Task: Add the title "Key Milestones" with the "Checkbox" type.
Action: Mouse moved to (33, 265)
Screenshot: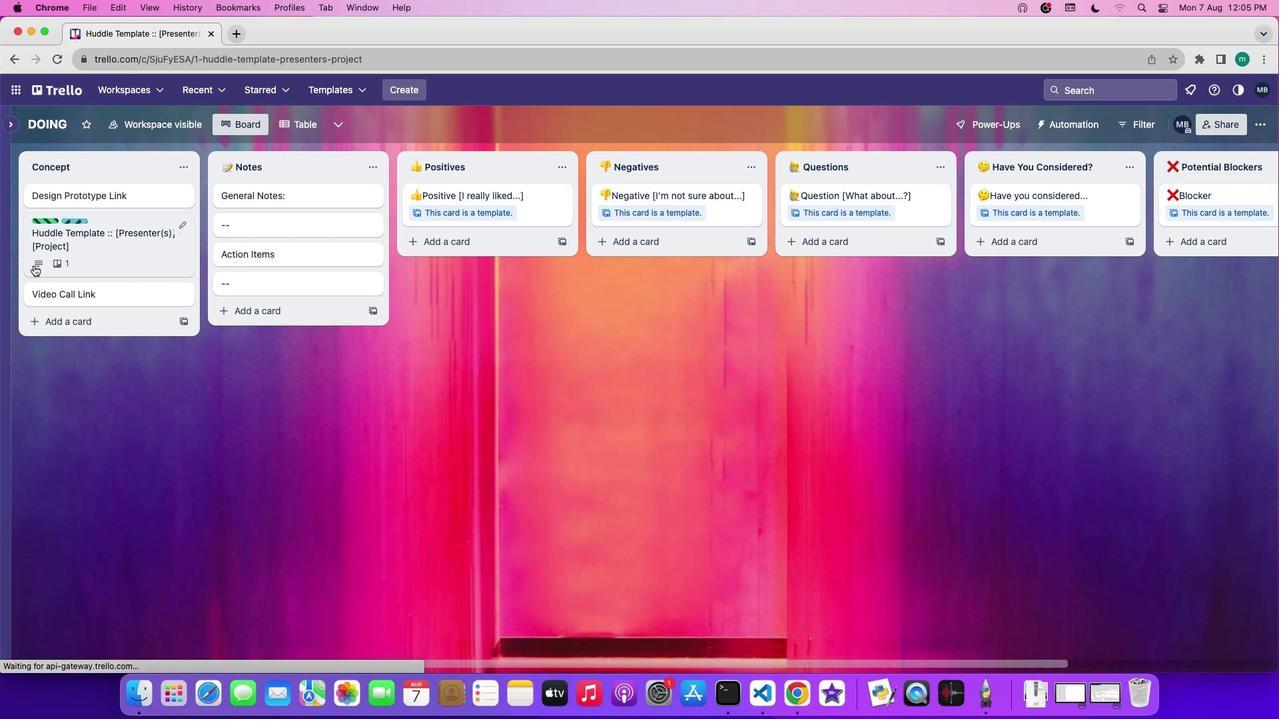 
Action: Mouse pressed left at (33, 265)
Screenshot: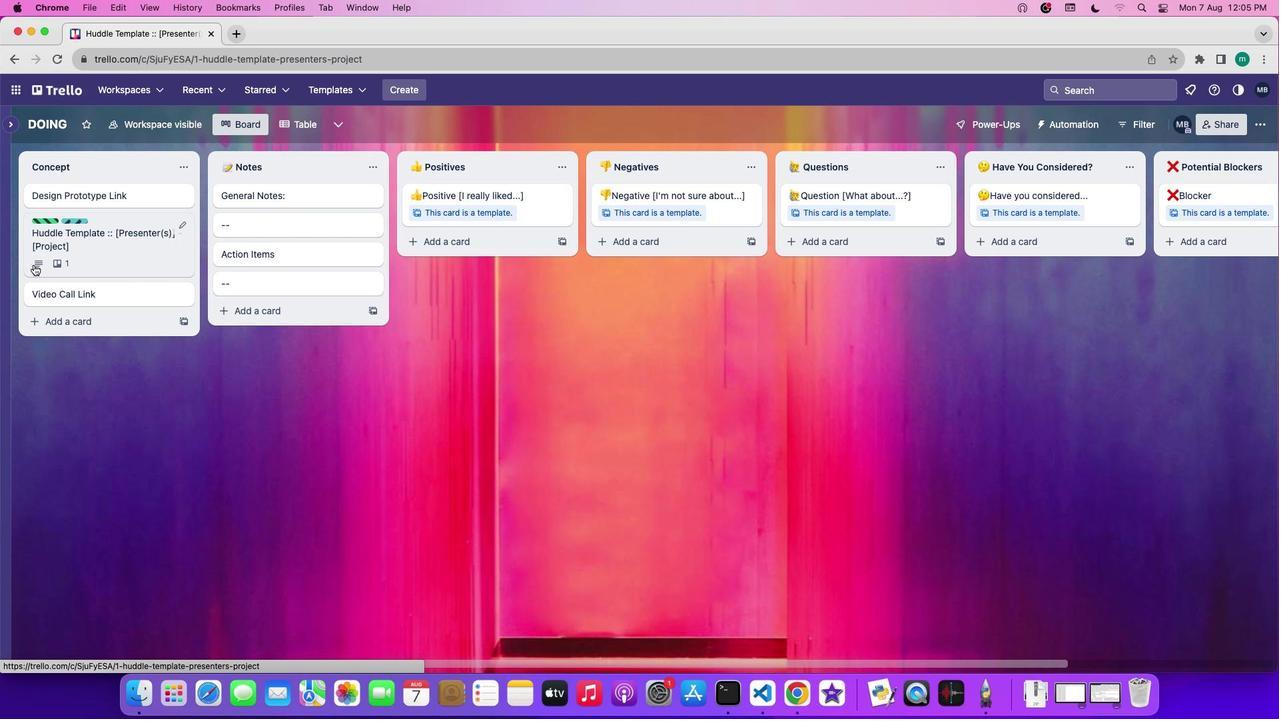 
Action: Mouse moved to (807, 381)
Screenshot: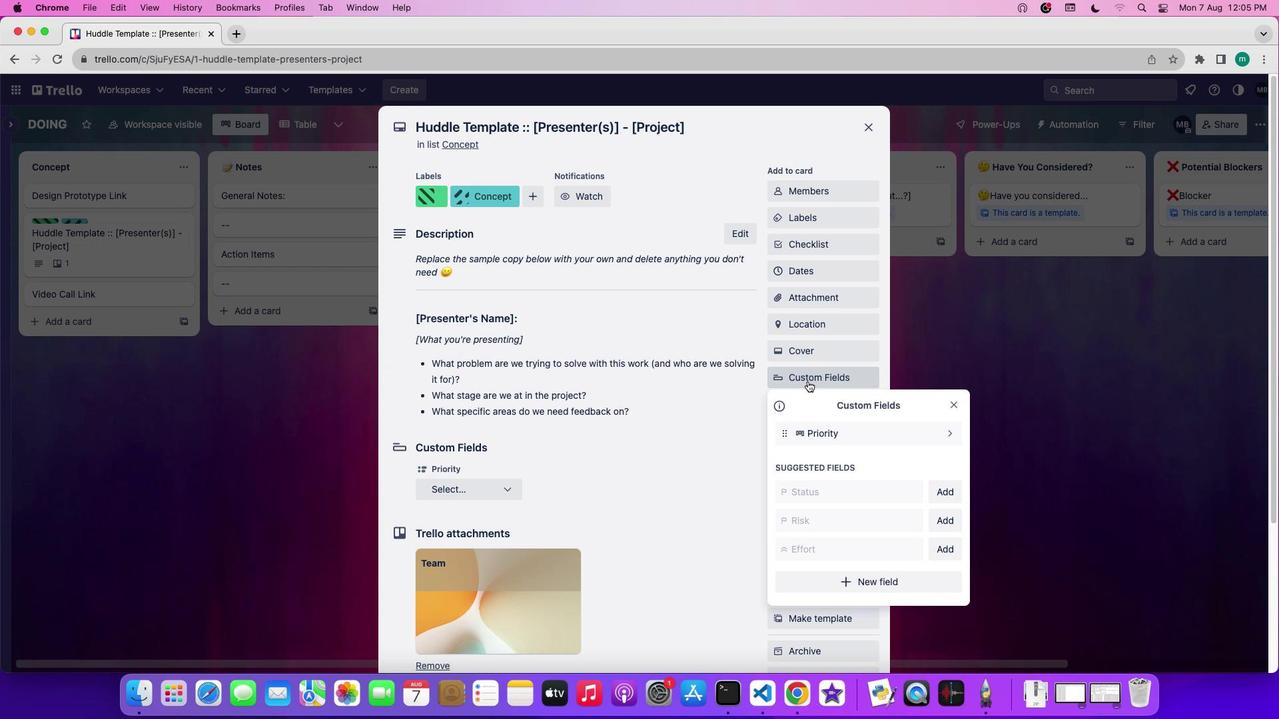 
Action: Mouse pressed left at (807, 381)
Screenshot: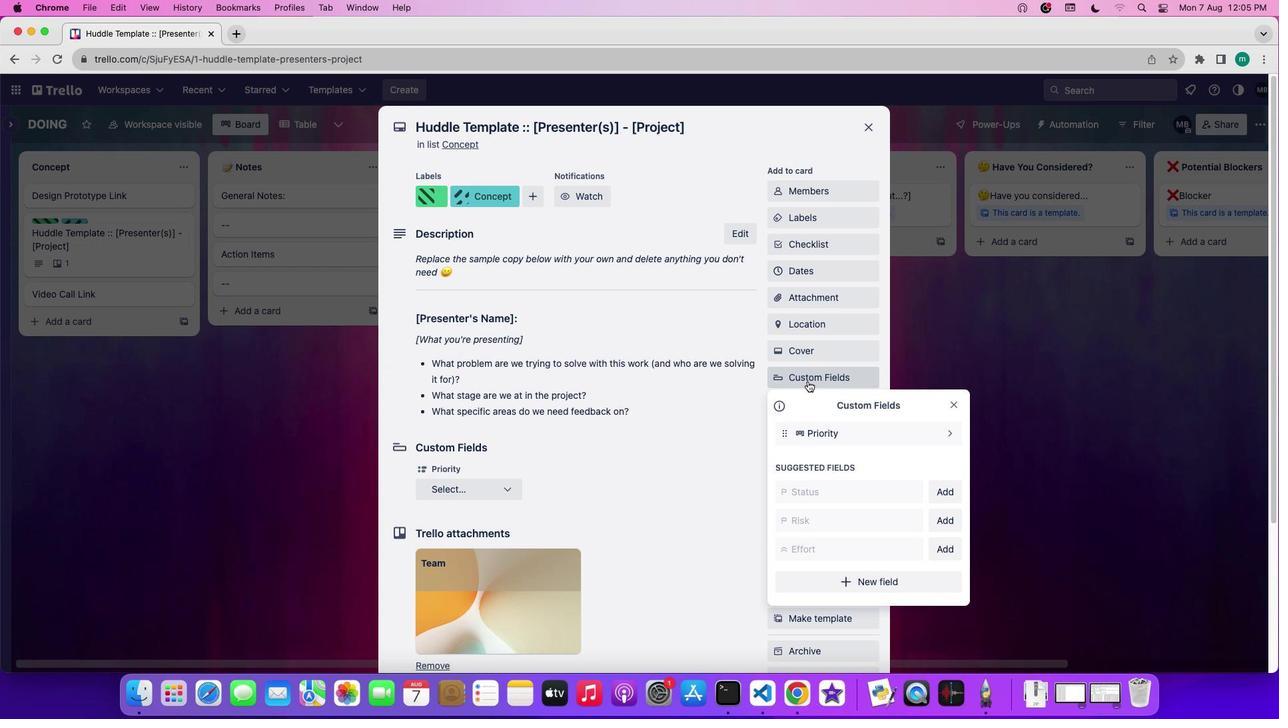 
Action: Mouse moved to (867, 581)
Screenshot: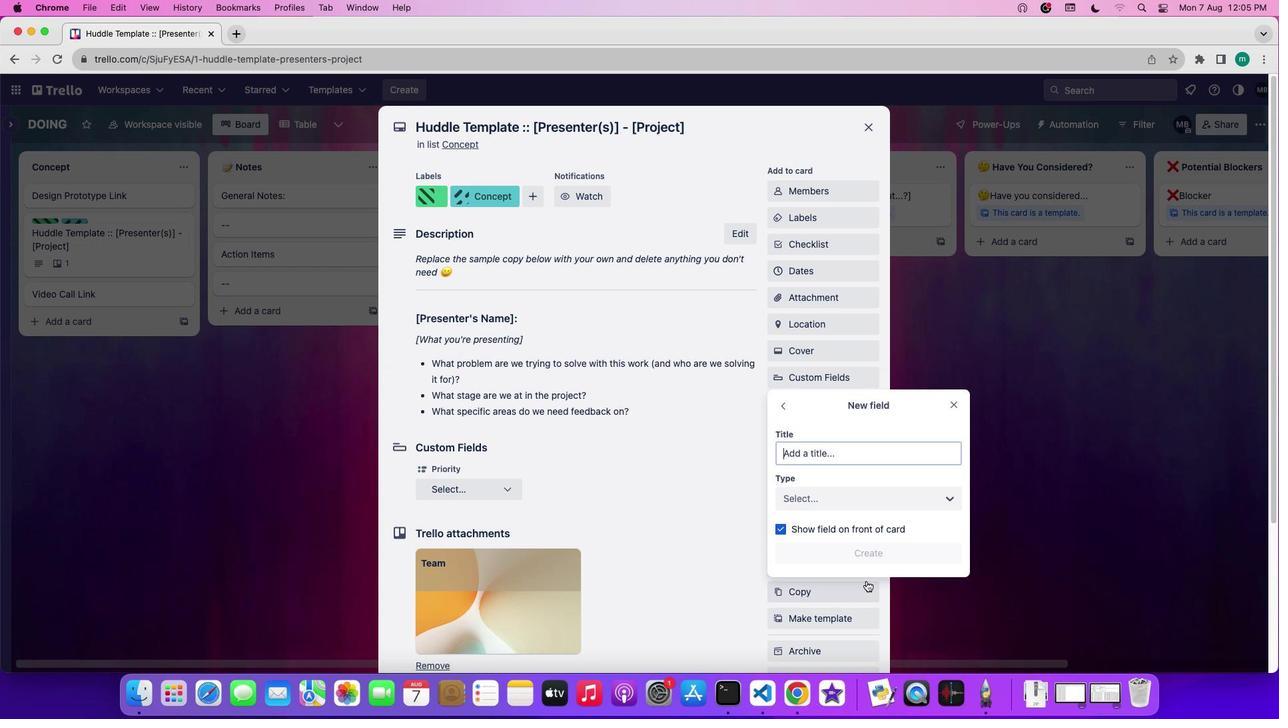 
Action: Mouse pressed left at (867, 581)
Screenshot: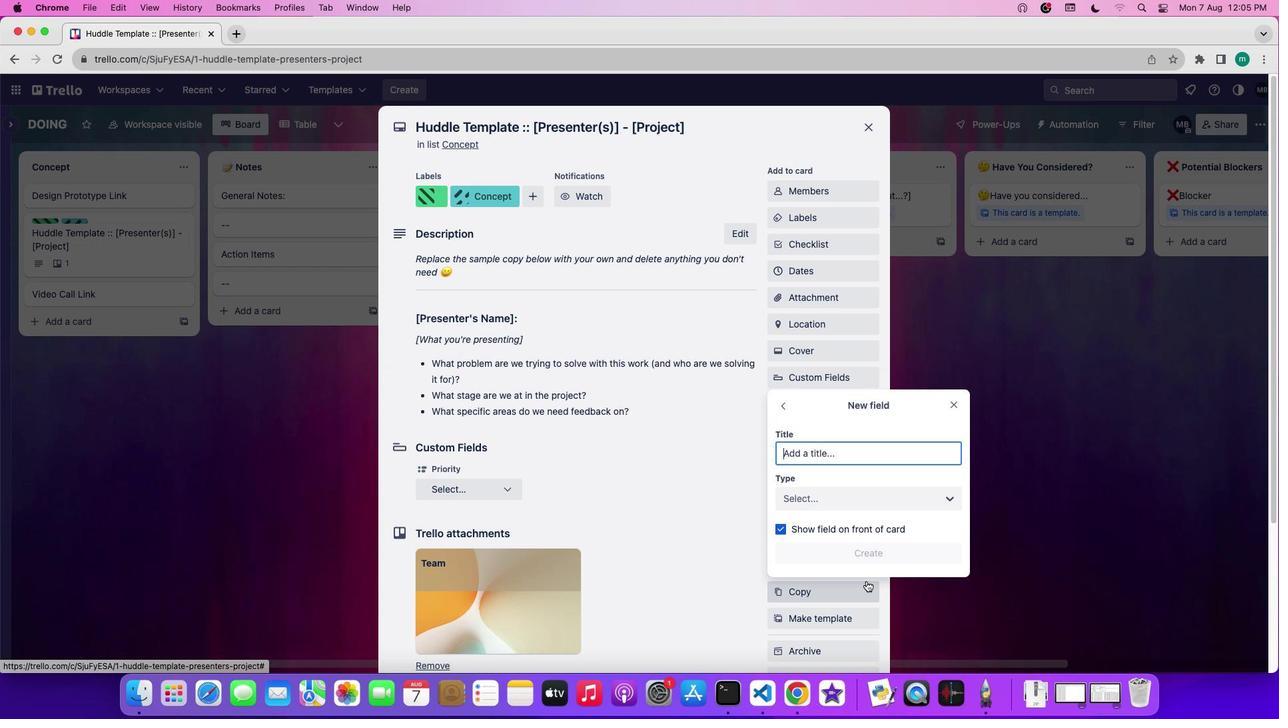 
Action: Mouse moved to (873, 459)
Screenshot: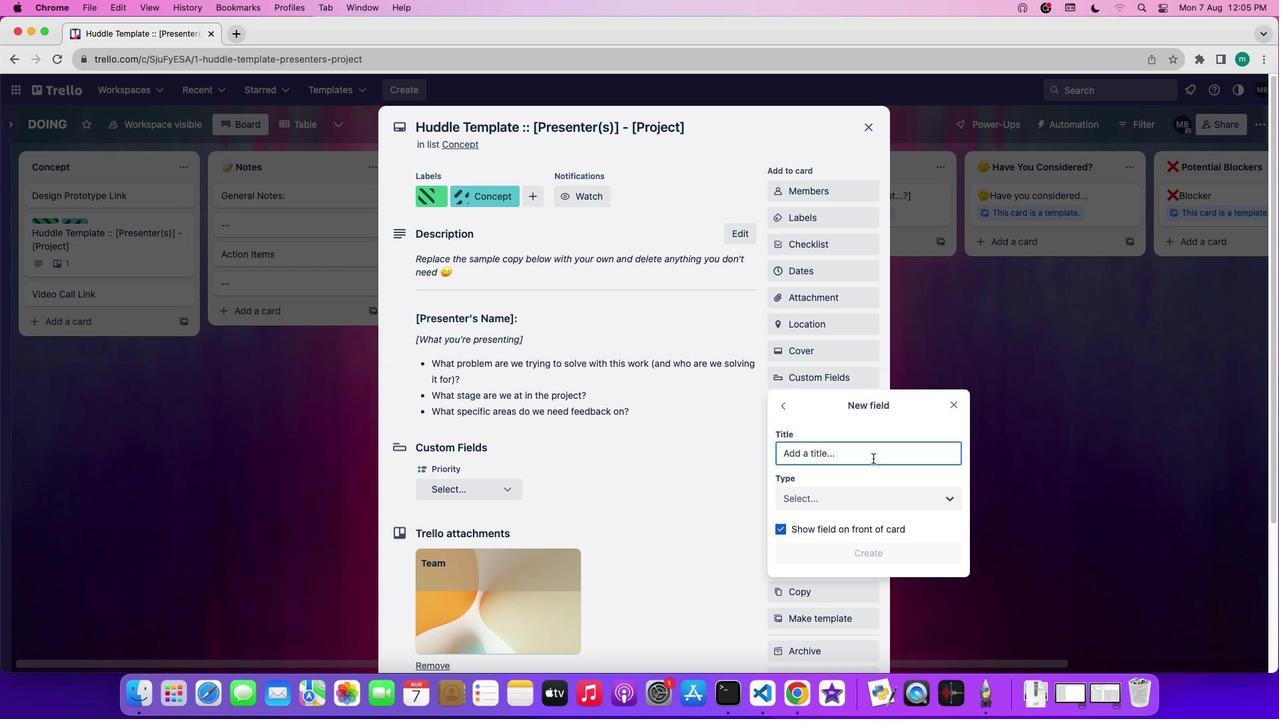 
Action: Mouse pressed left at (873, 459)
Screenshot: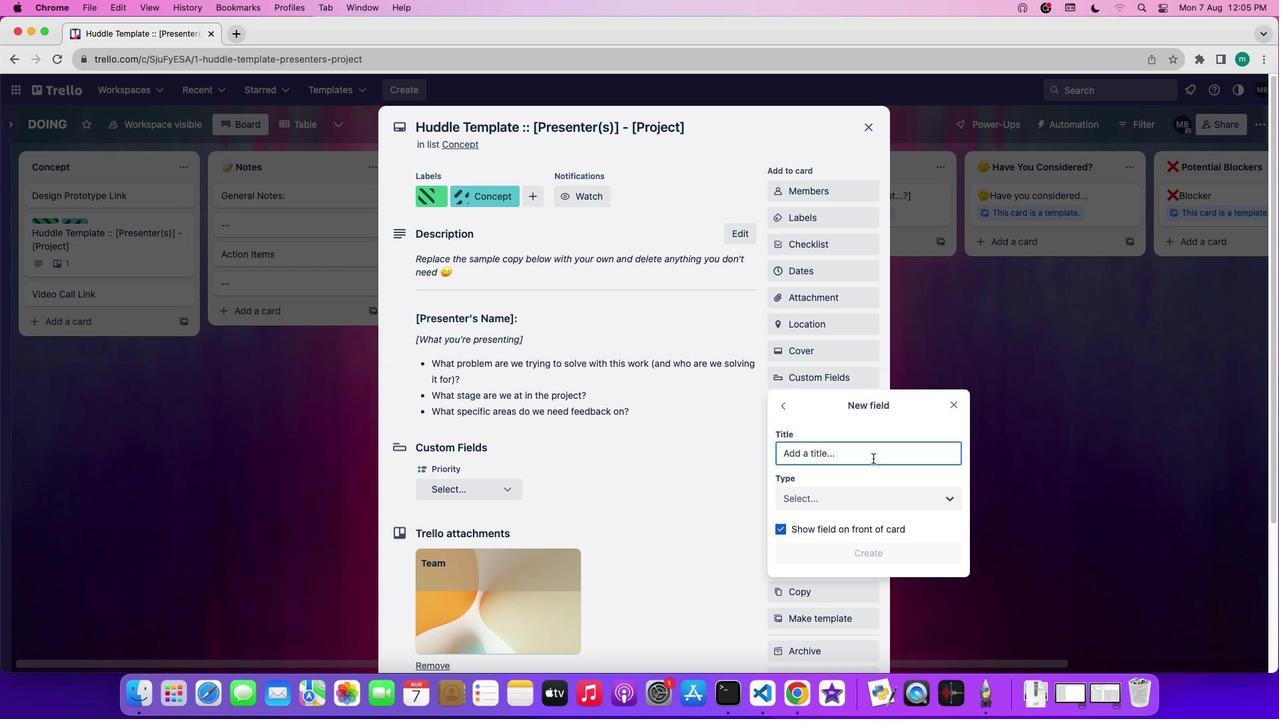 
Action: Key pressed Key.shift'K''e''y'Key.spaceKey.shift'M''i''l''e''s''y'Key.backspace't''o''n''e'
Screenshot: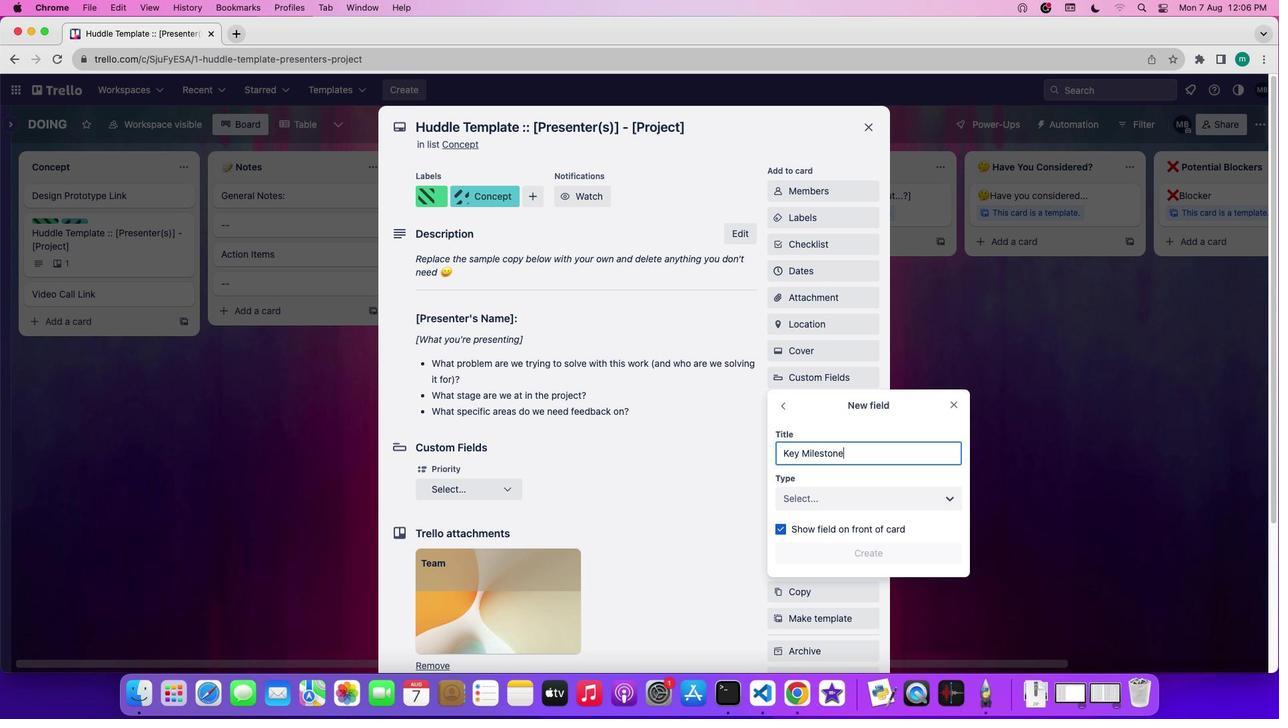 
Action: Mouse moved to (881, 497)
Screenshot: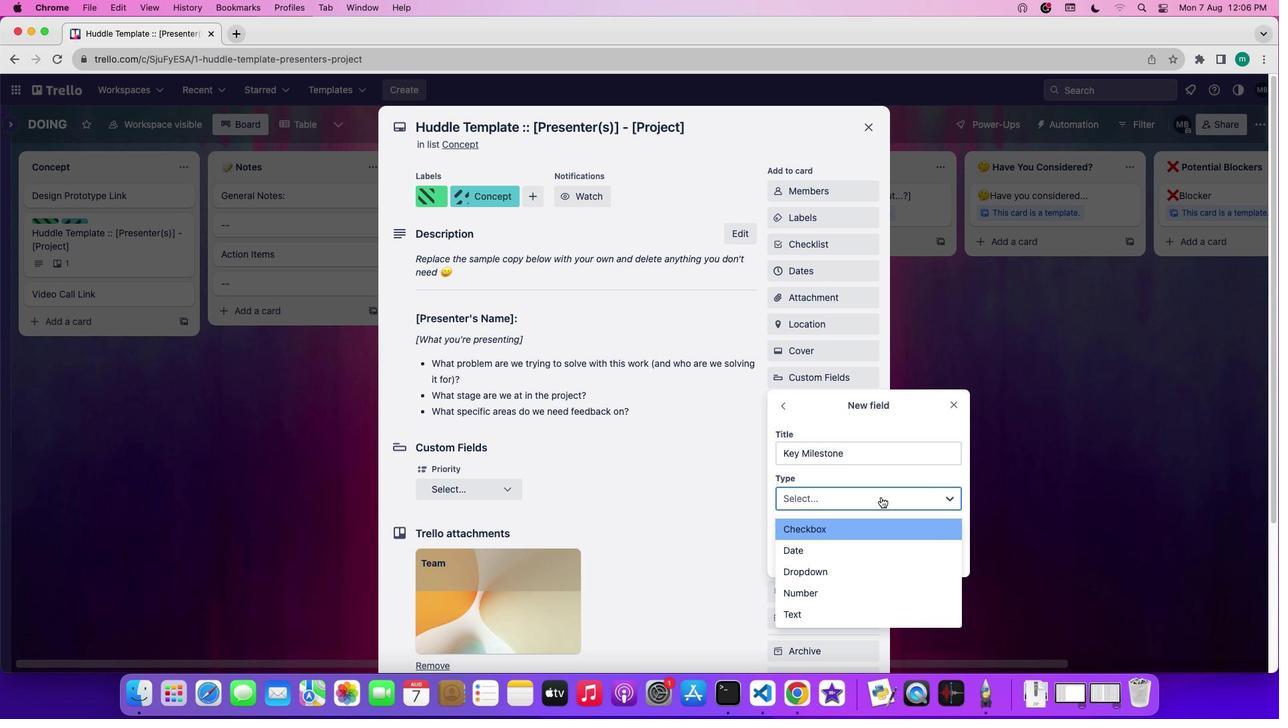 
Action: Mouse pressed left at (881, 497)
Screenshot: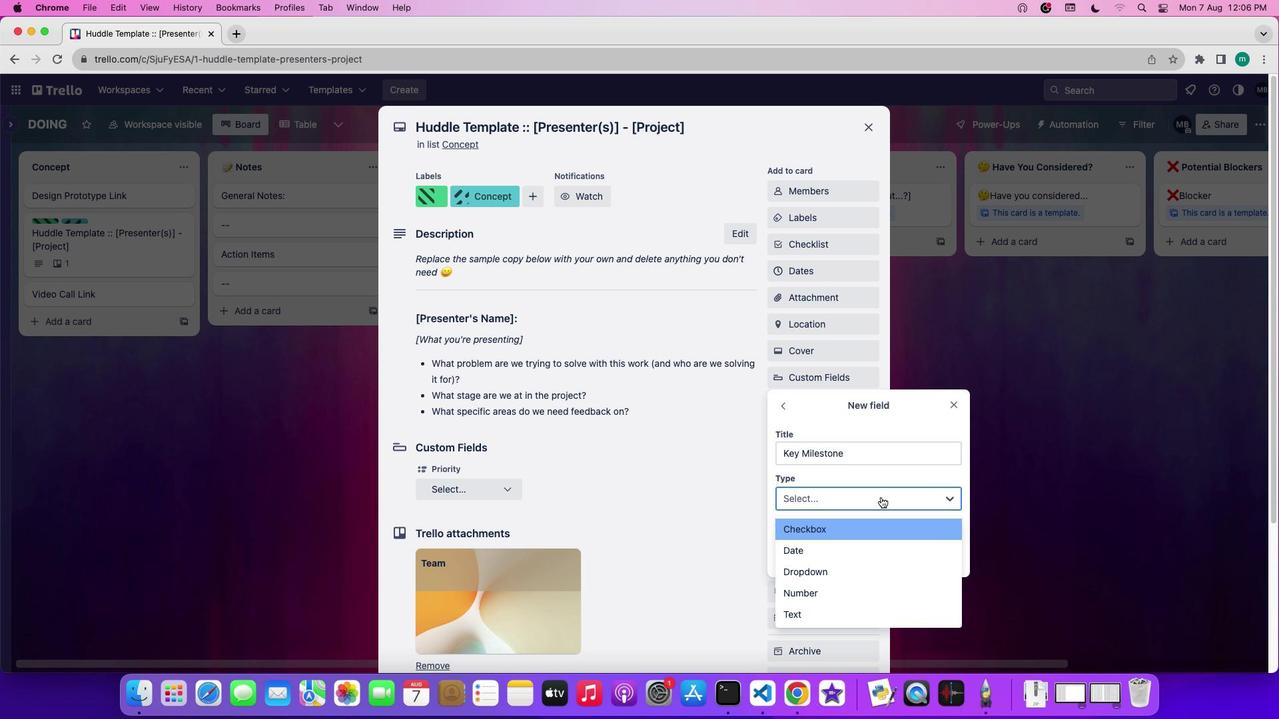 
Action: Mouse moved to (880, 535)
Screenshot: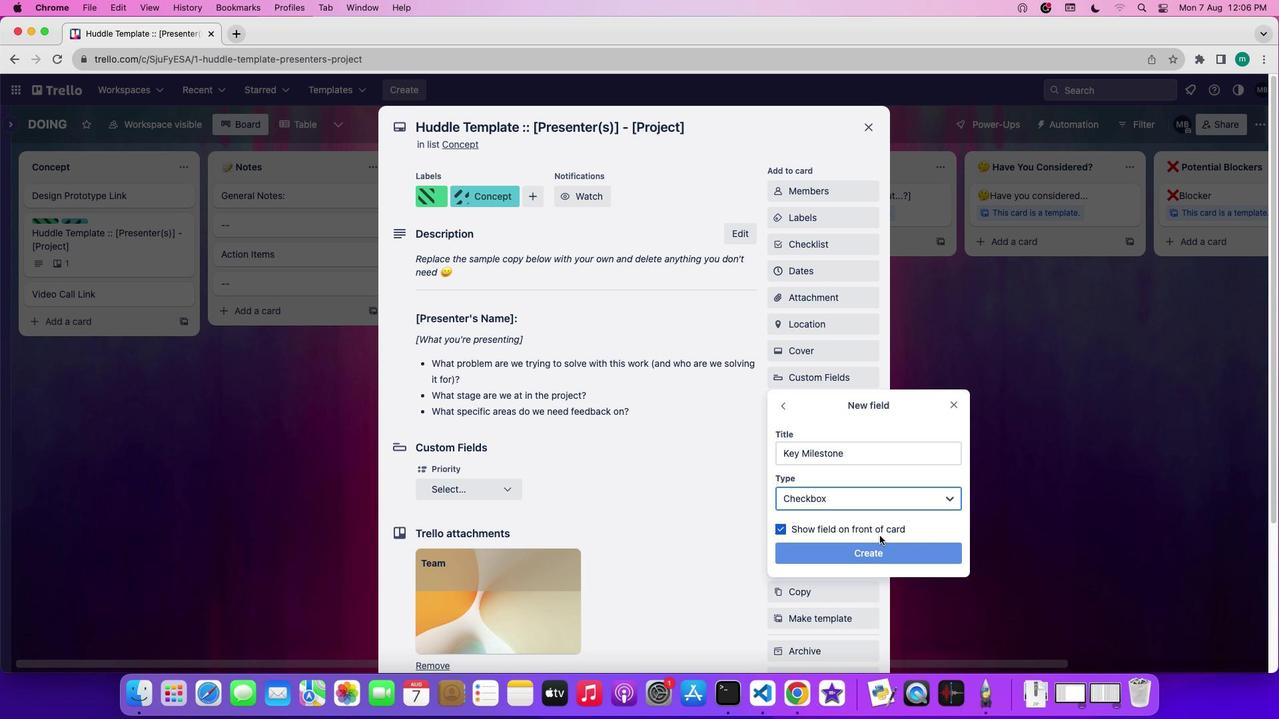 
Action: Mouse pressed left at (880, 535)
Screenshot: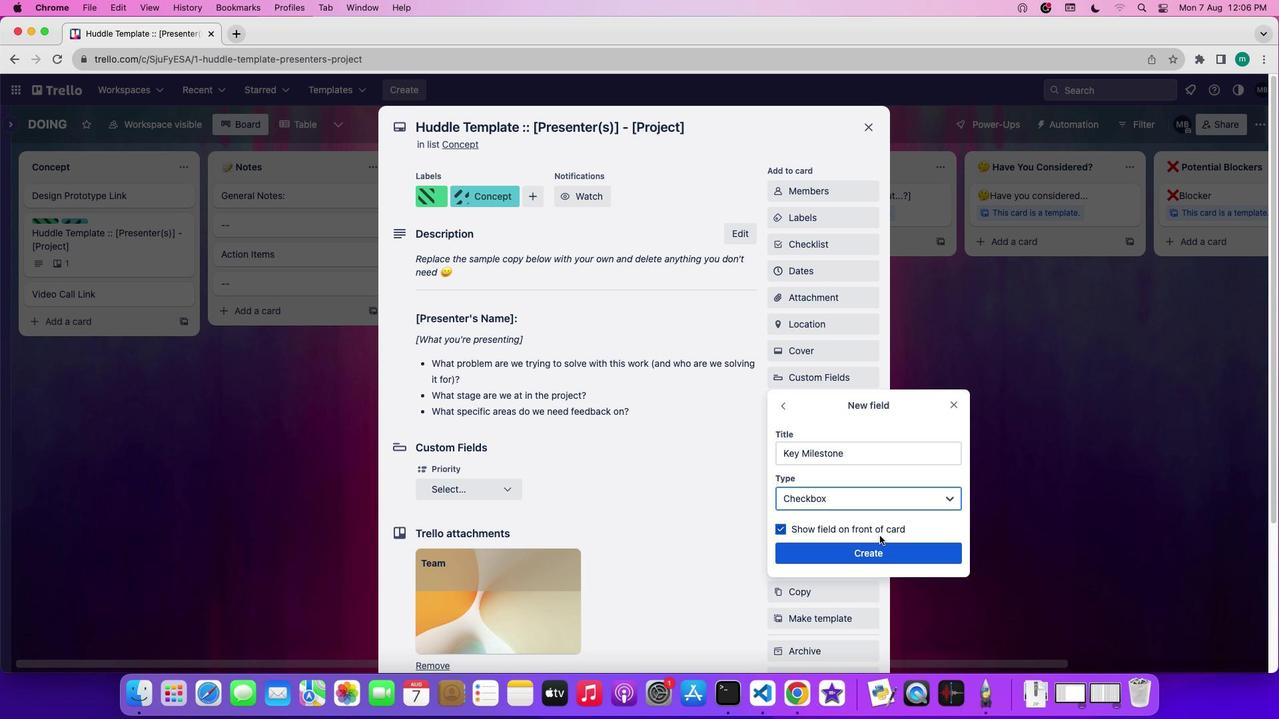 
